 Task: Use the formula "Min" in spreadsheet "Project protfolio".
Action: Mouse moved to (709, 110)
Screenshot: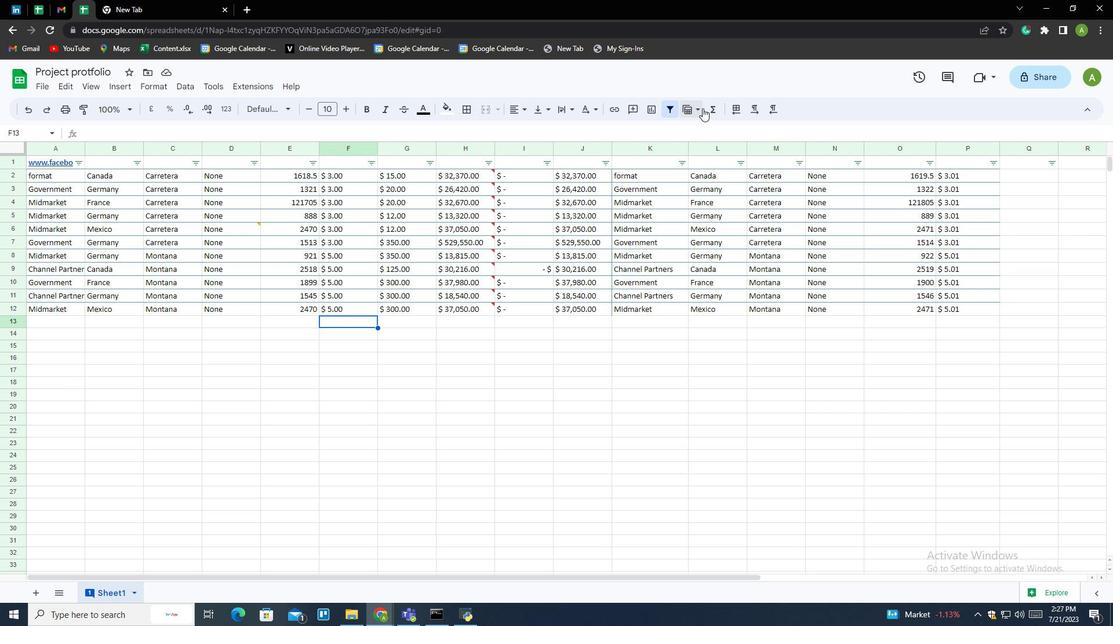 
Action: Mouse pressed left at (709, 110)
Screenshot: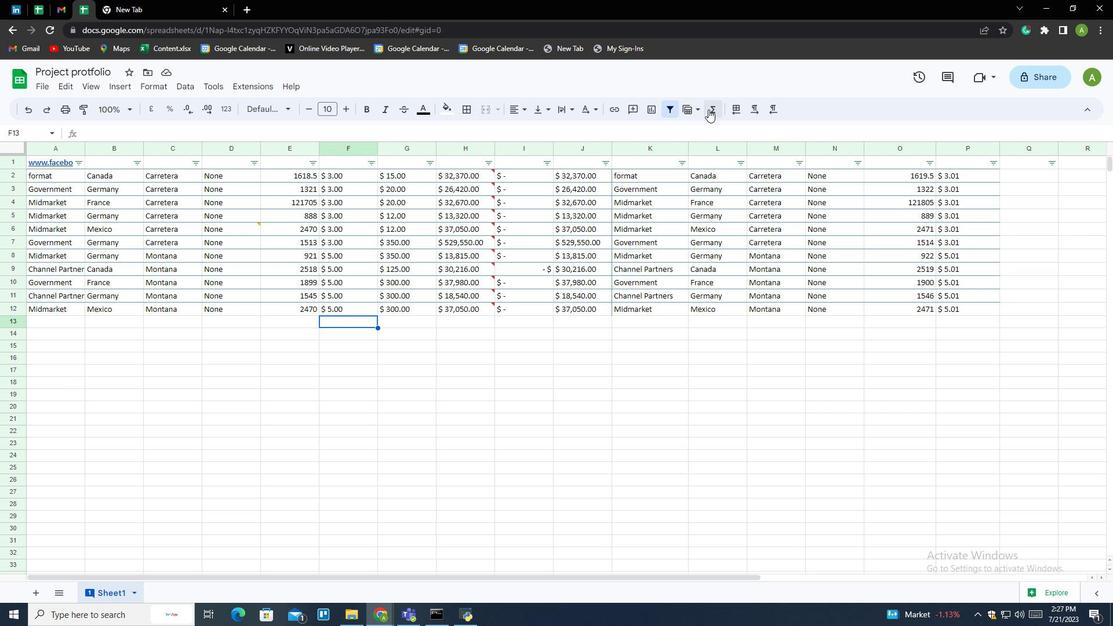 
Action: Mouse moved to (725, 208)
Screenshot: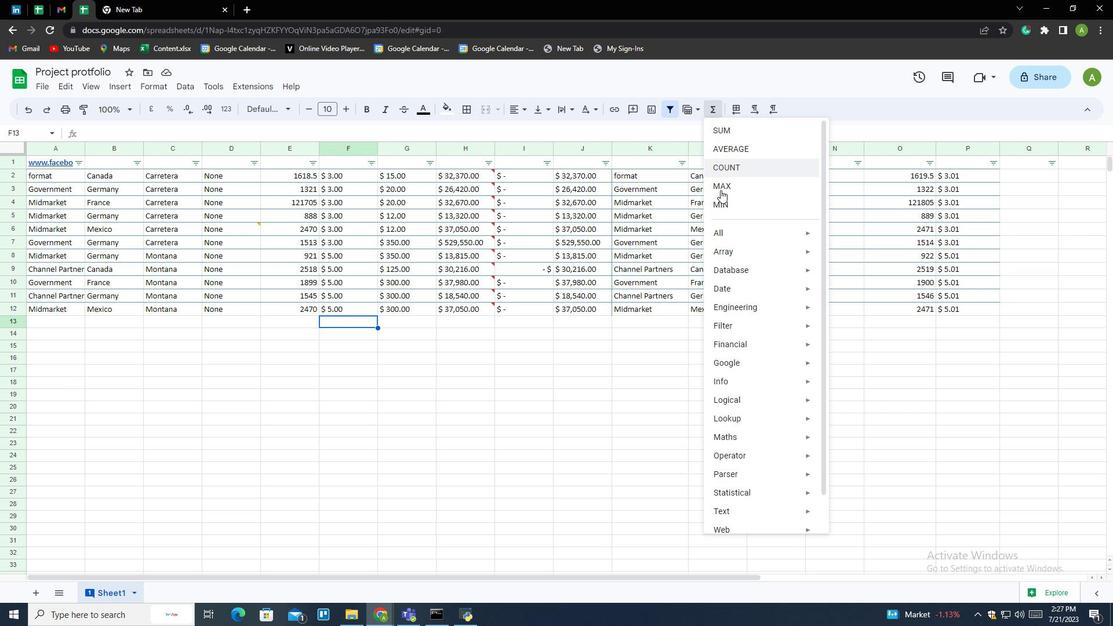 
Action: Mouse pressed left at (725, 208)
Screenshot: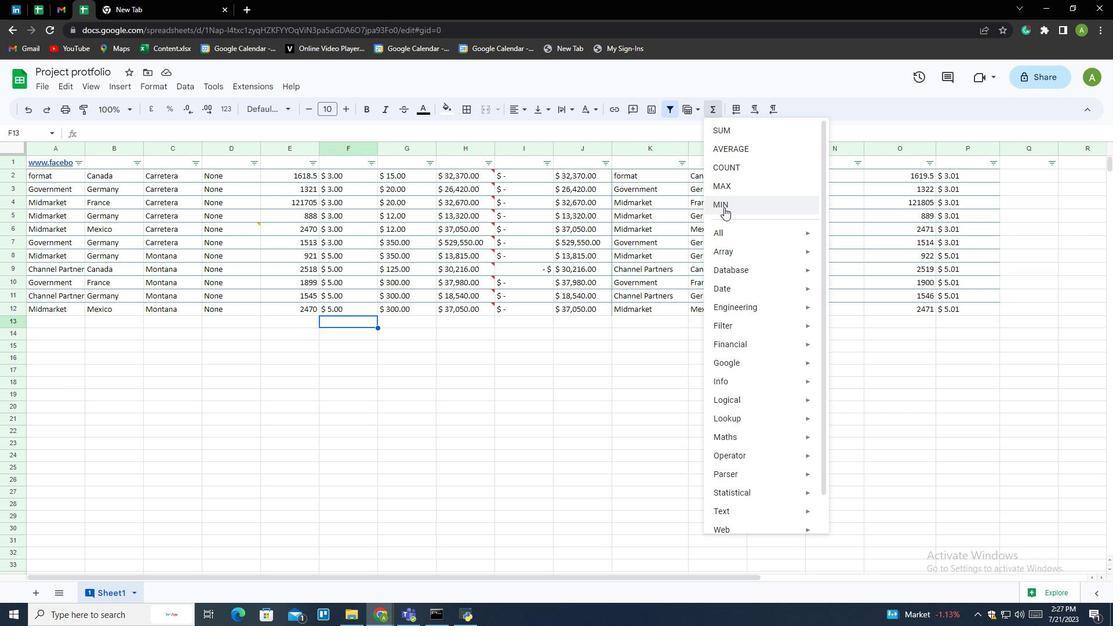 
Action: Mouse moved to (341, 177)
Screenshot: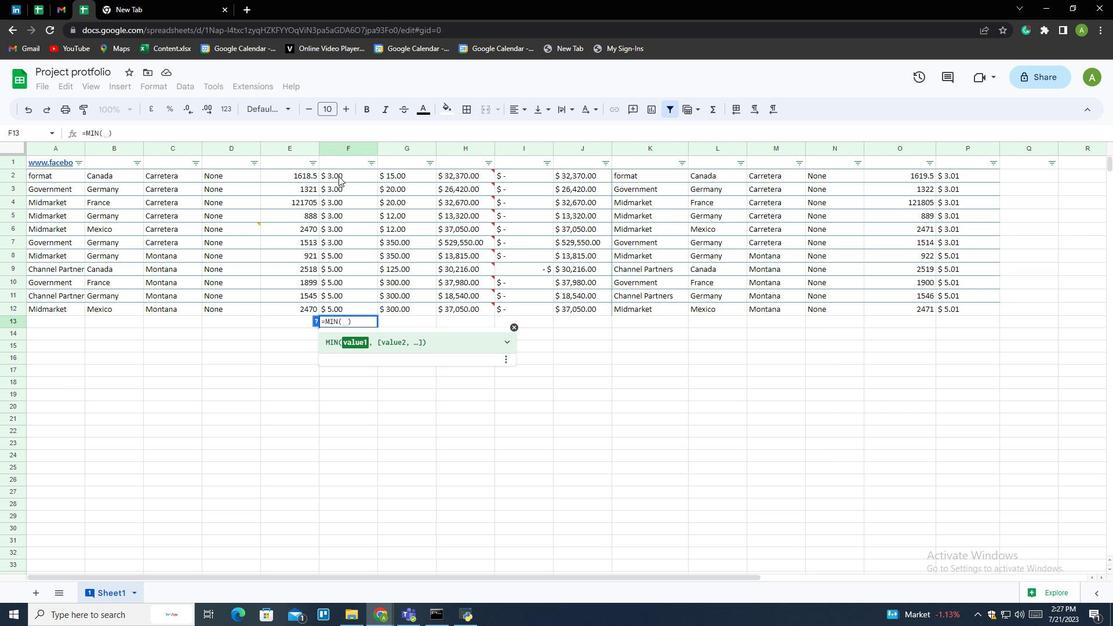 
Action: Mouse pressed left at (341, 177)
Screenshot: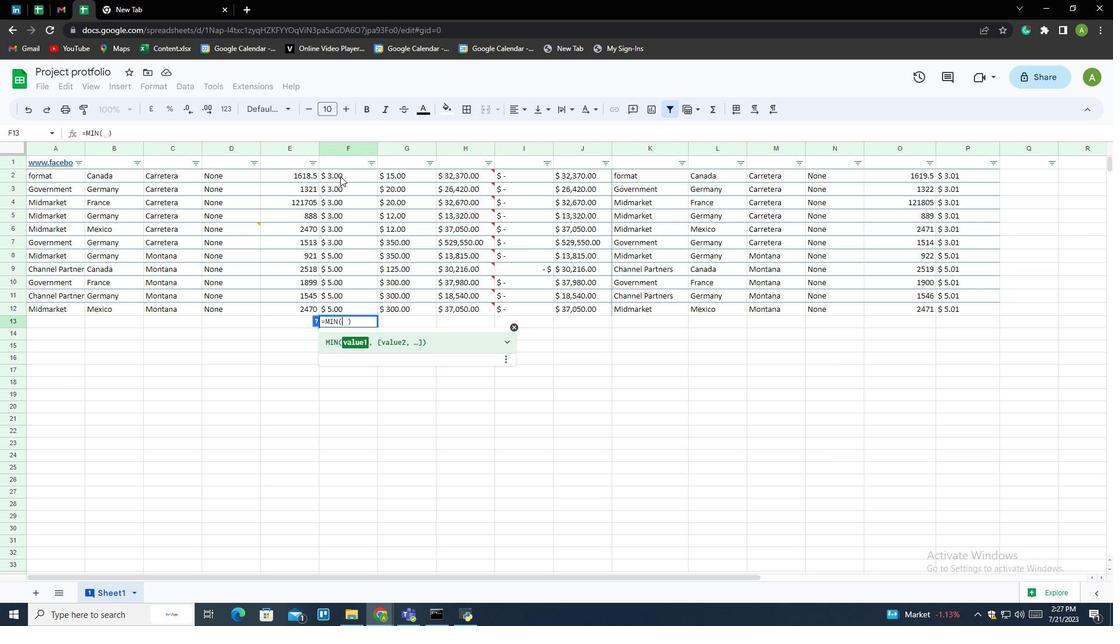 
Action: Mouse moved to (357, 281)
Screenshot: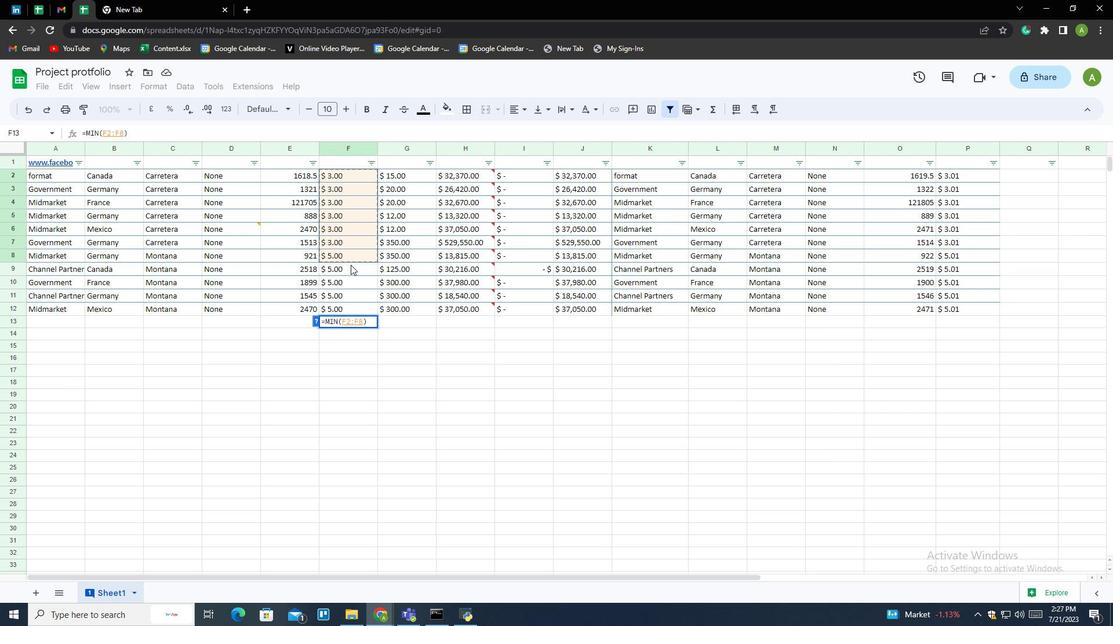 
Action: Key pressed <Key.enter>
Screenshot: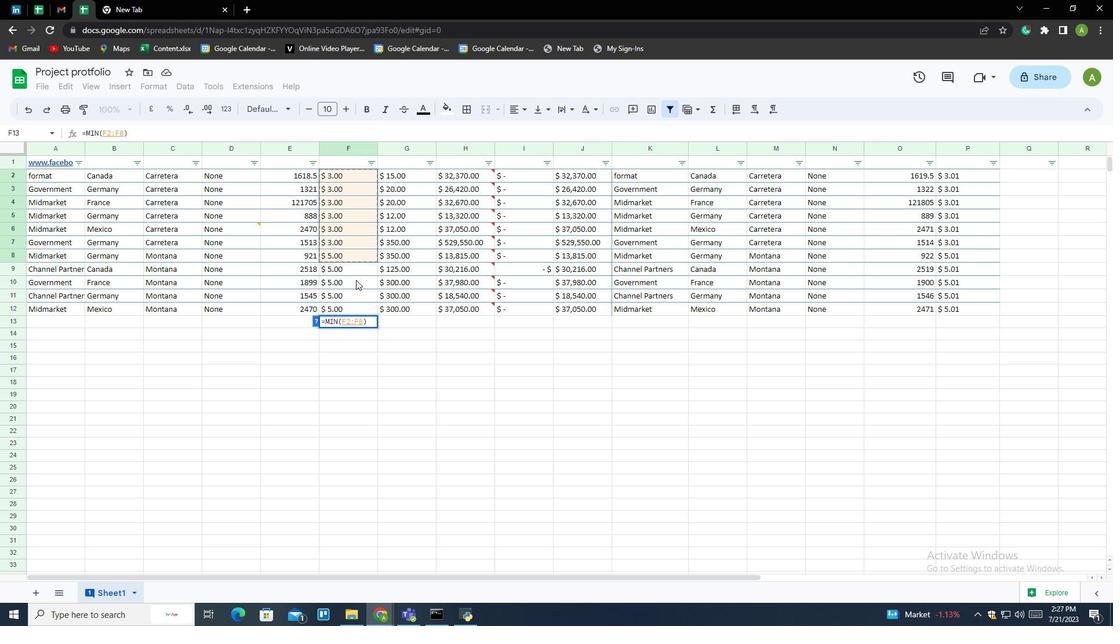 
